 Task: Create in the project ToughWorks and in the Backlog issue 'Create a feature for users to track their fitness and health data' a child issue 'Kubernetes cluster workload balancing remediation and testing', and assign it to team member softage.2@softage.net.
Action: Mouse moved to (202, 56)
Screenshot: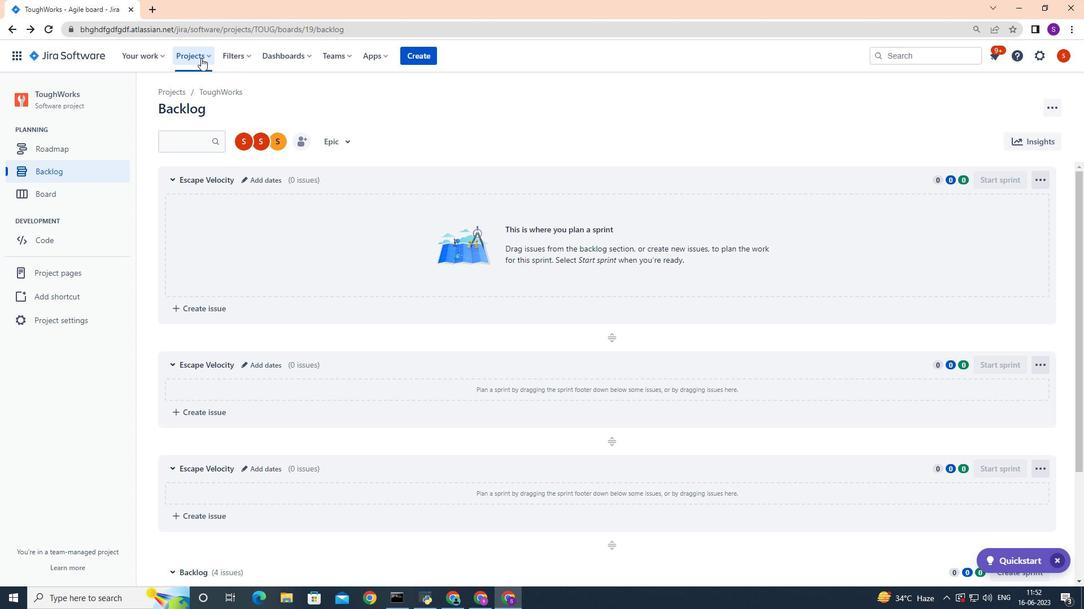 
Action: Mouse pressed left at (202, 56)
Screenshot: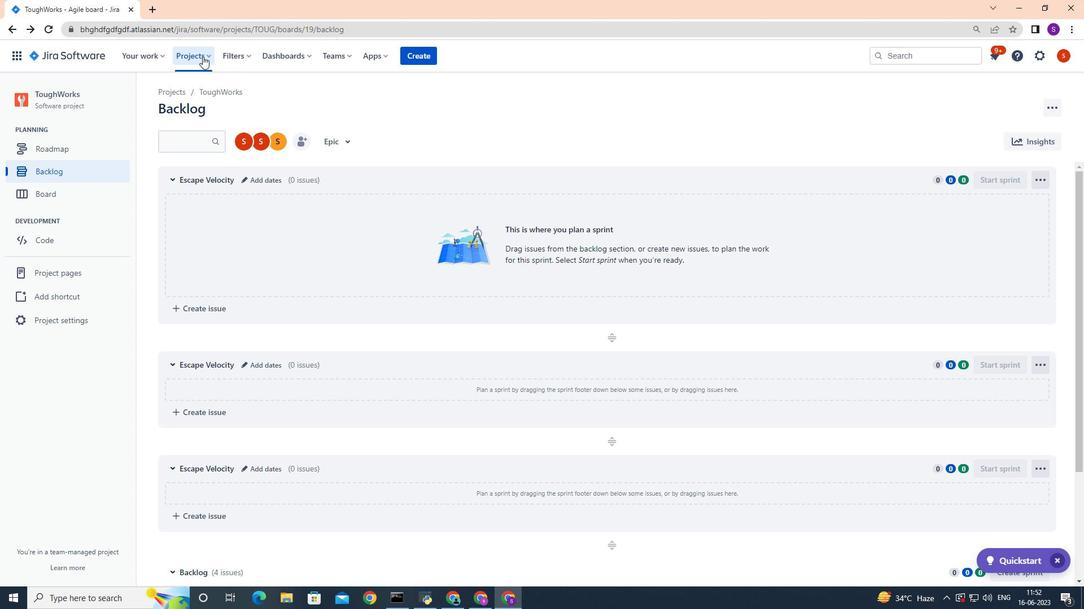 
Action: Mouse moved to (228, 101)
Screenshot: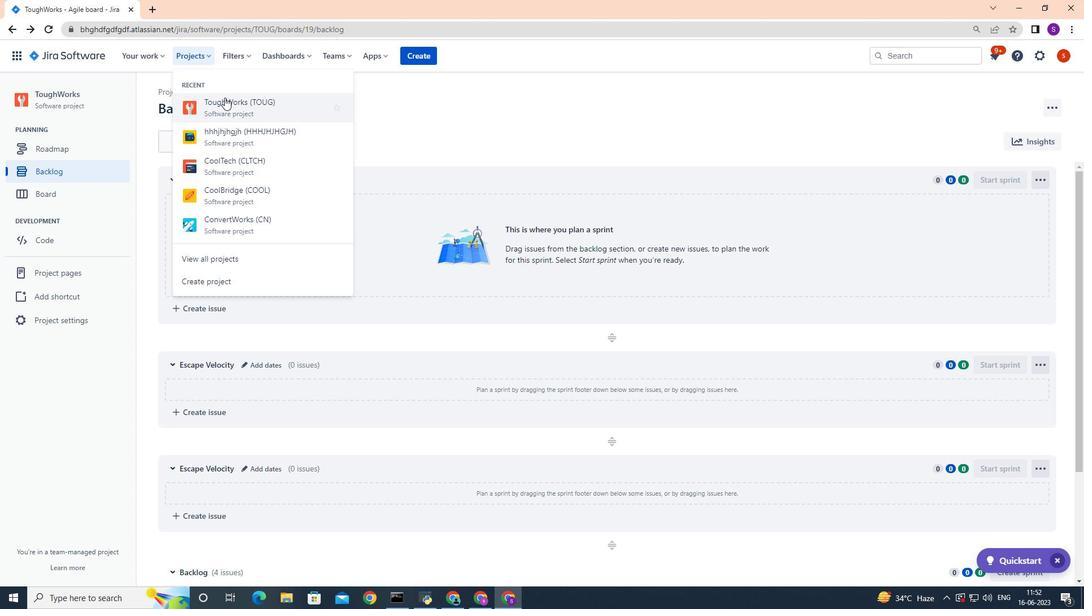 
Action: Mouse pressed left at (228, 101)
Screenshot: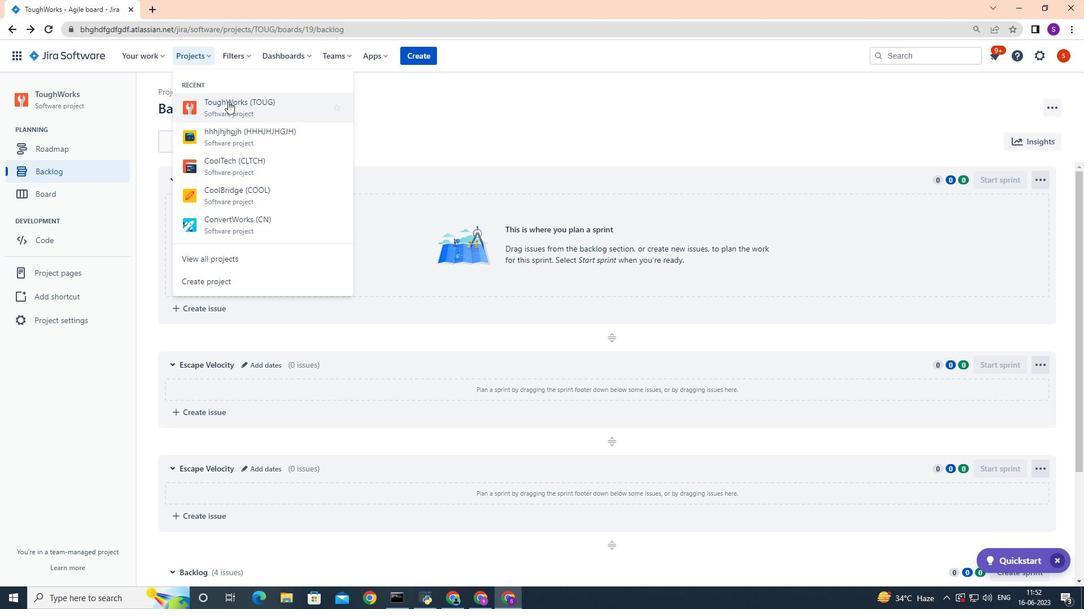 
Action: Mouse moved to (80, 171)
Screenshot: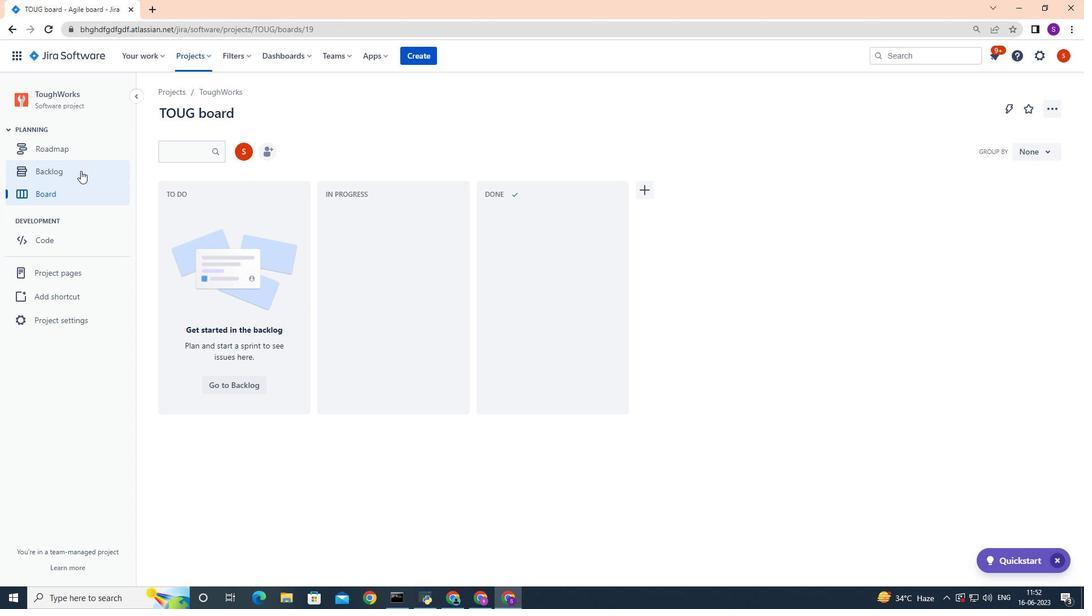 
Action: Mouse pressed left at (80, 171)
Screenshot: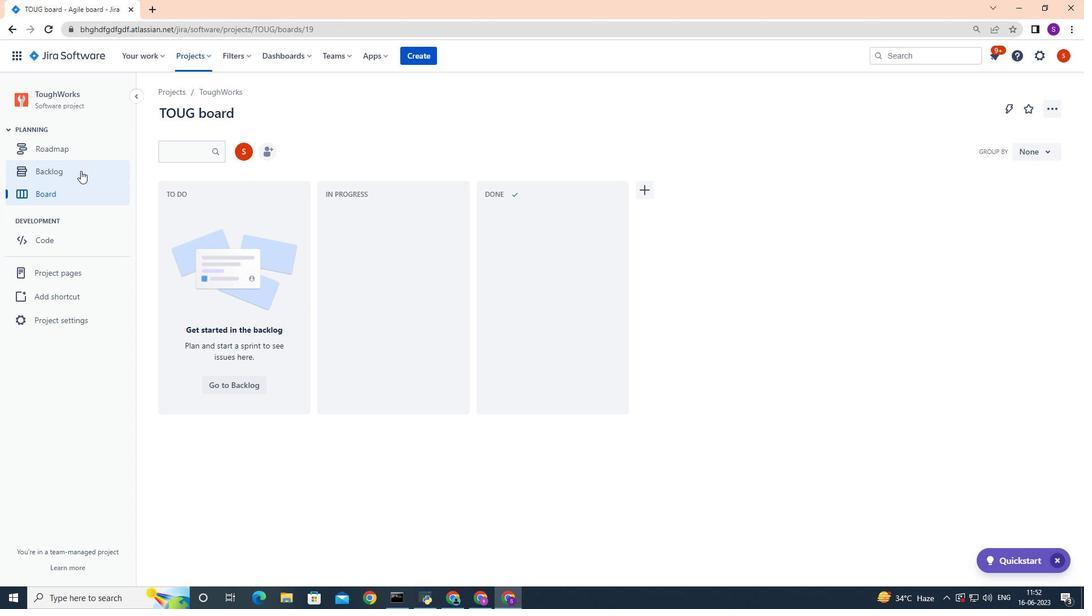 
Action: Mouse moved to (316, 363)
Screenshot: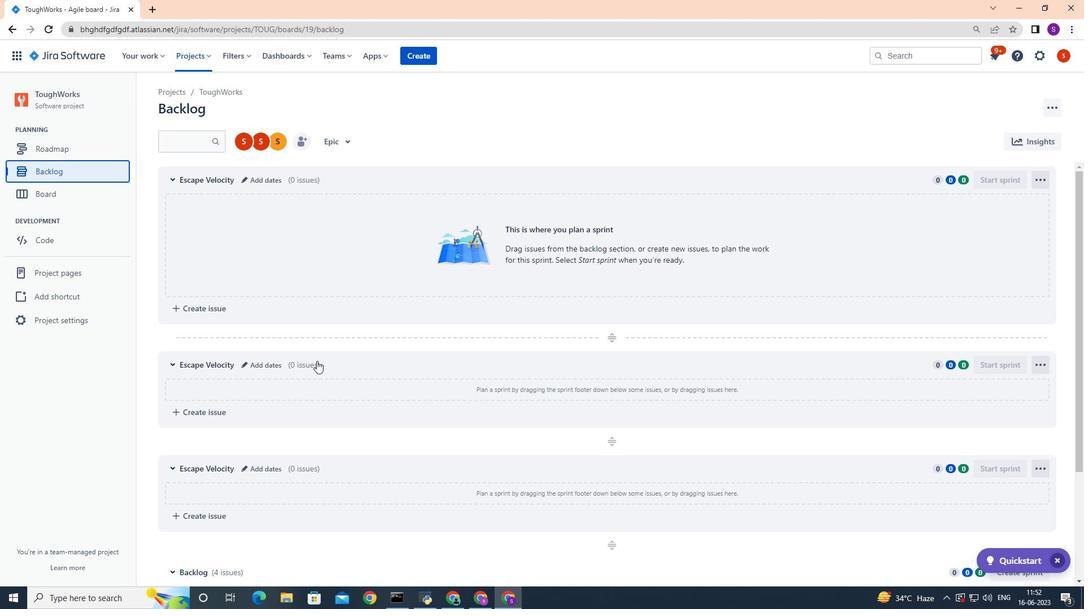 
Action: Mouse scrolled (316, 362) with delta (0, 0)
Screenshot: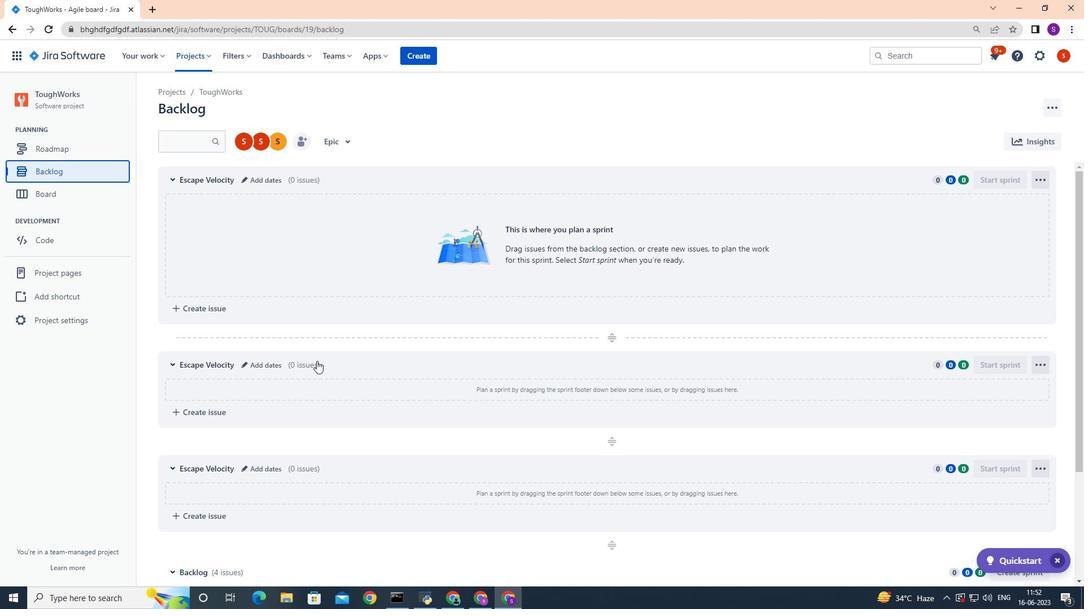 
Action: Mouse moved to (315, 363)
Screenshot: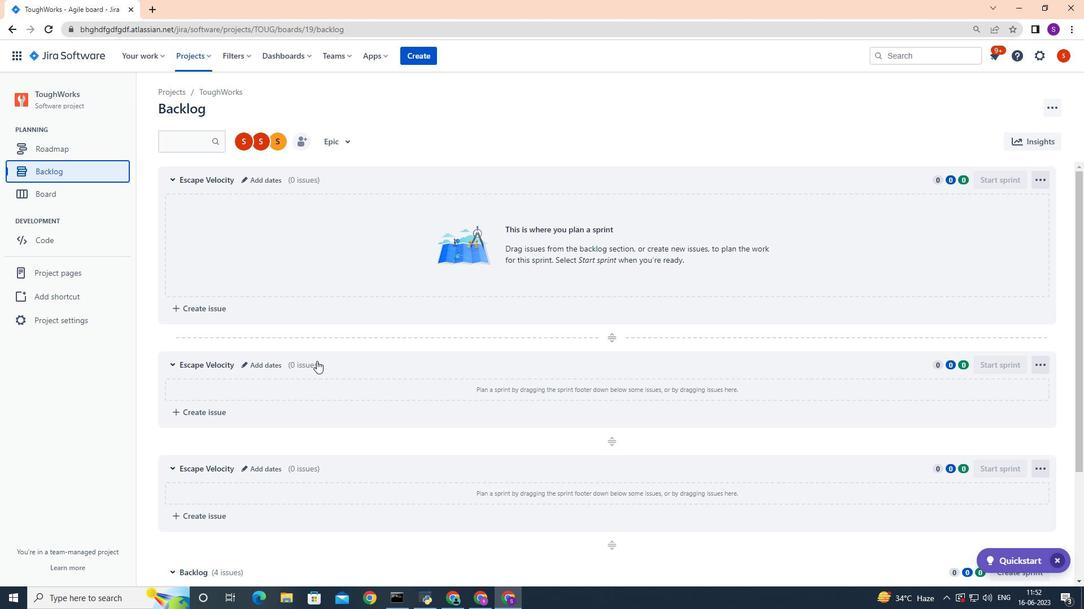 
Action: Mouse scrolled (315, 363) with delta (0, 0)
Screenshot: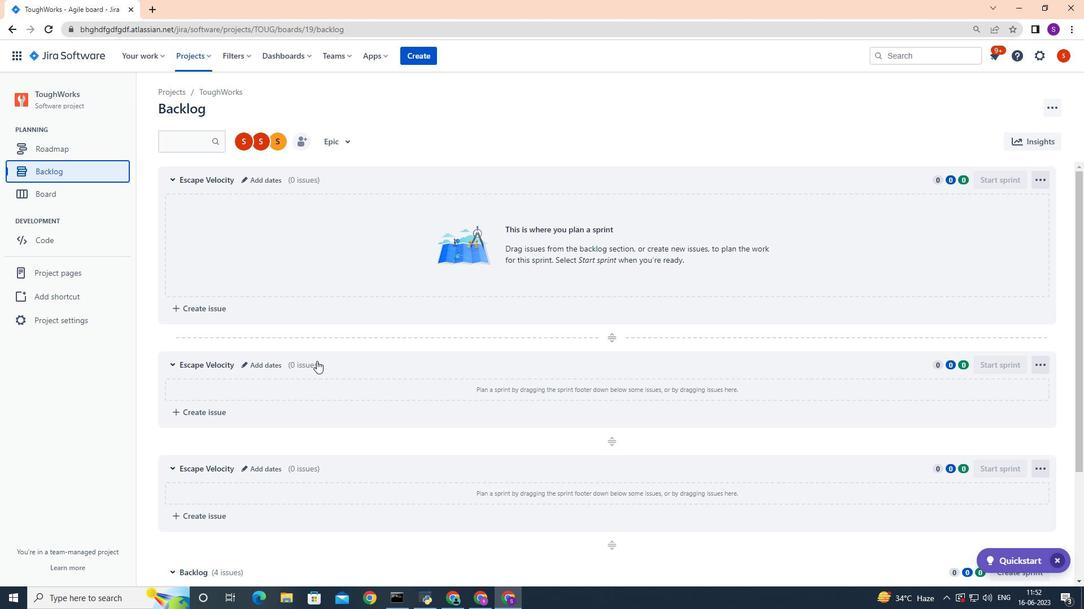 
Action: Mouse moved to (315, 364)
Screenshot: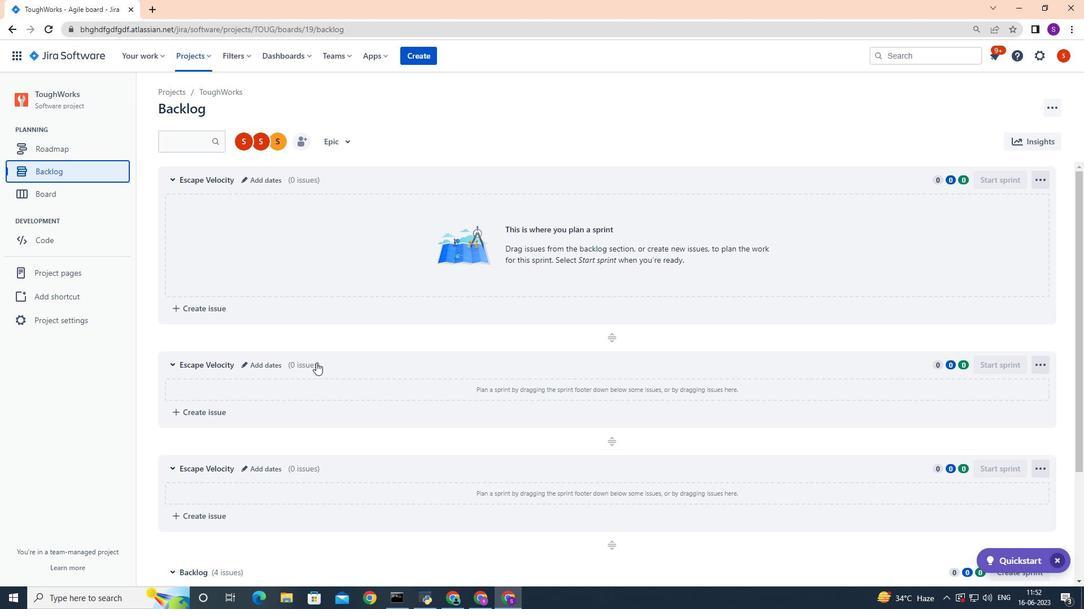
Action: Mouse scrolled (315, 364) with delta (0, 0)
Screenshot: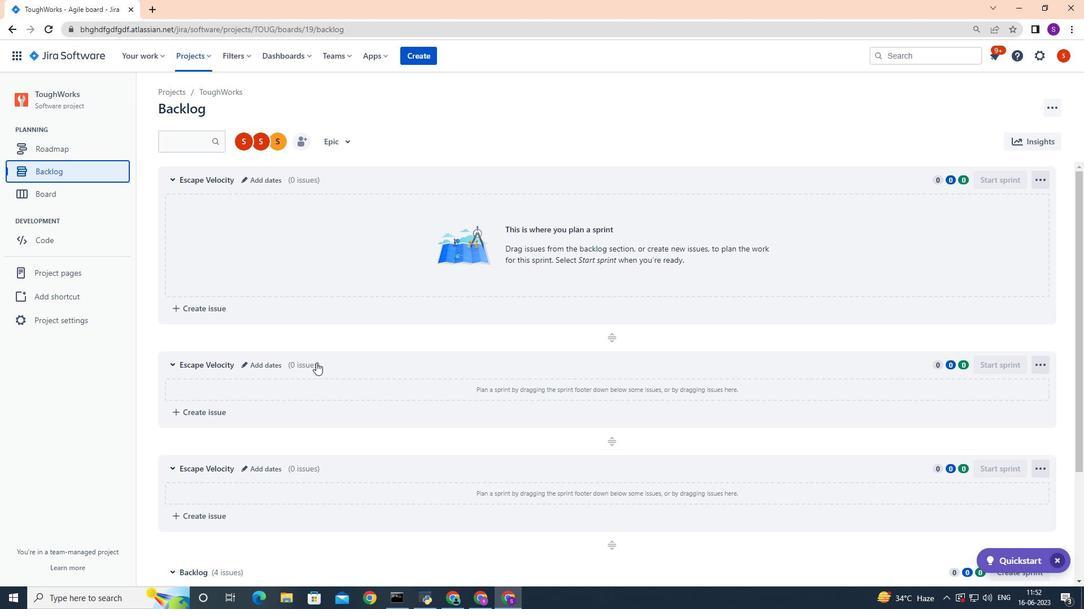 
Action: Mouse moved to (315, 364)
Screenshot: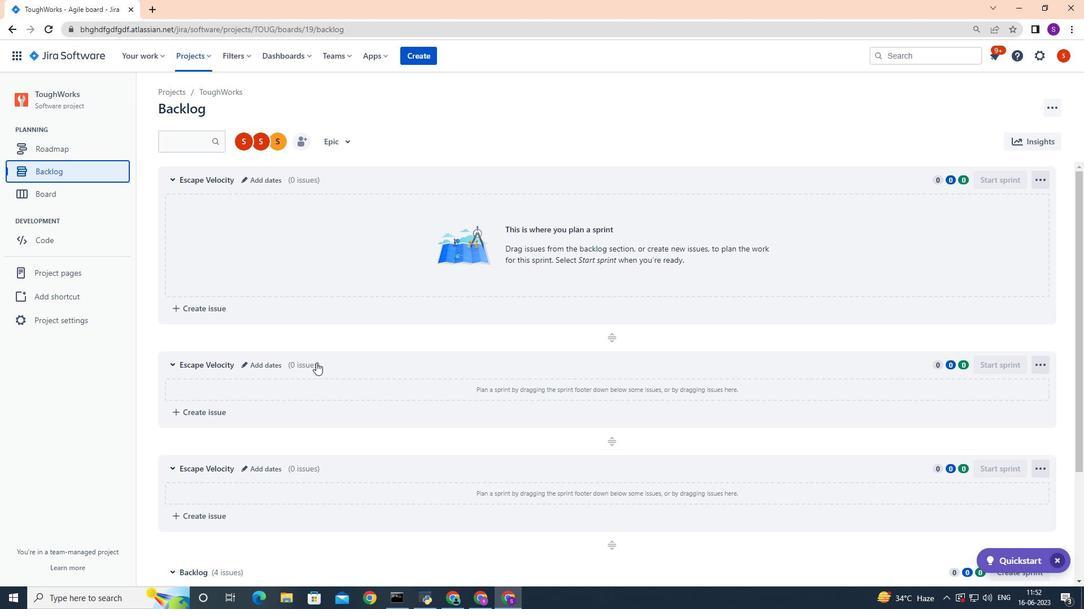
Action: Mouse scrolled (315, 364) with delta (0, 0)
Screenshot: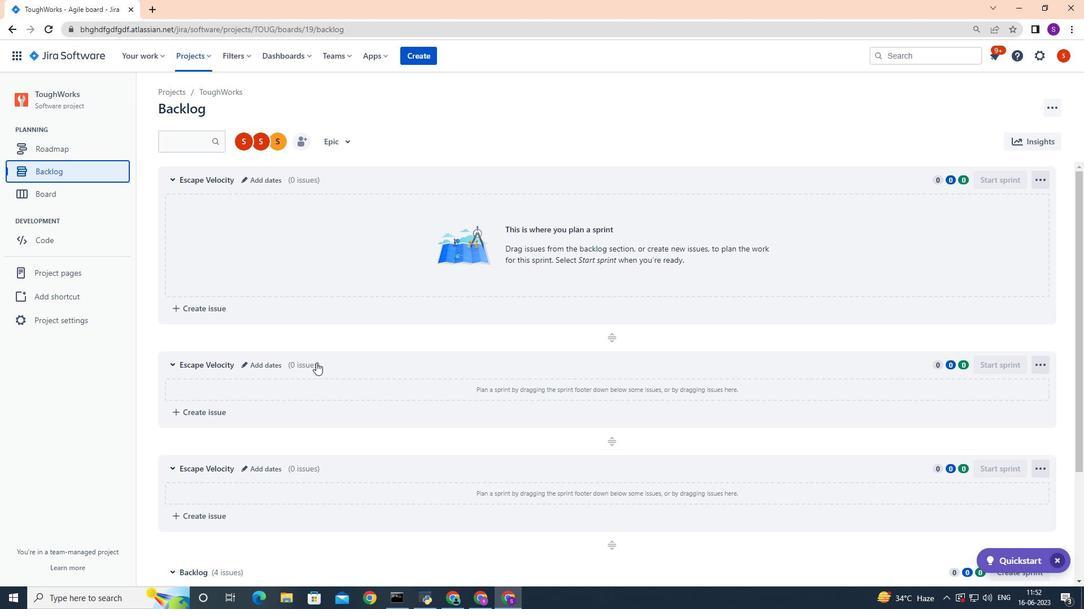 
Action: Mouse scrolled (315, 364) with delta (0, 0)
Screenshot: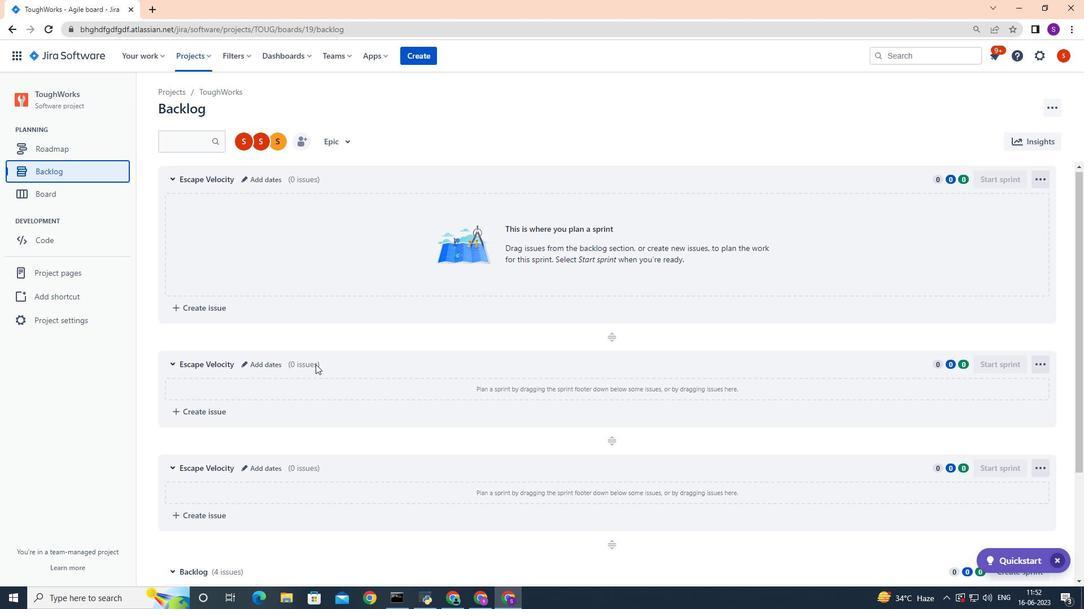 
Action: Mouse moved to (625, 473)
Screenshot: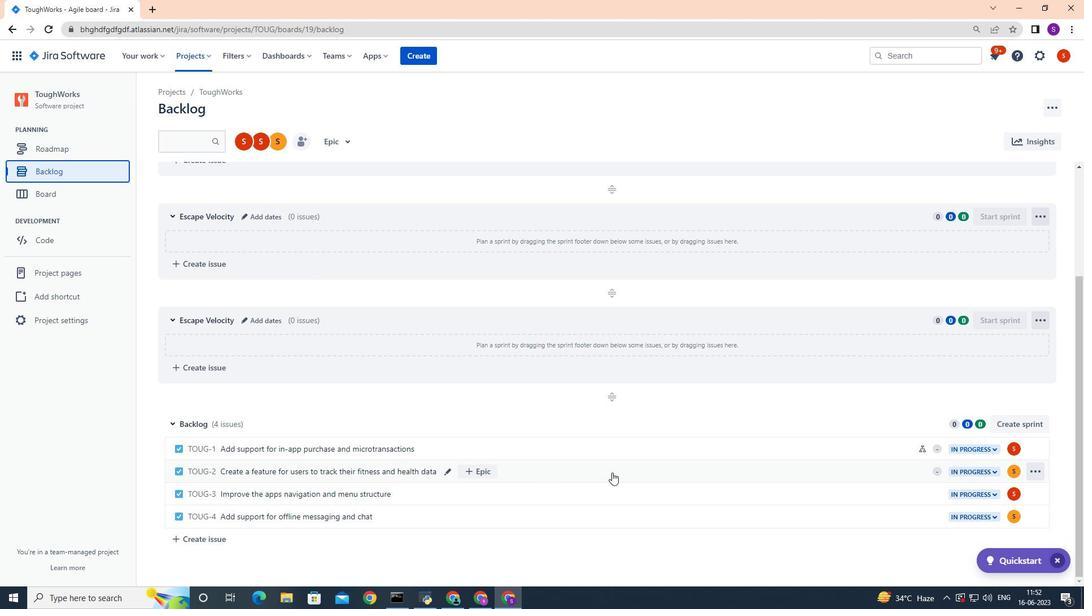 
Action: Mouse pressed left at (625, 473)
Screenshot: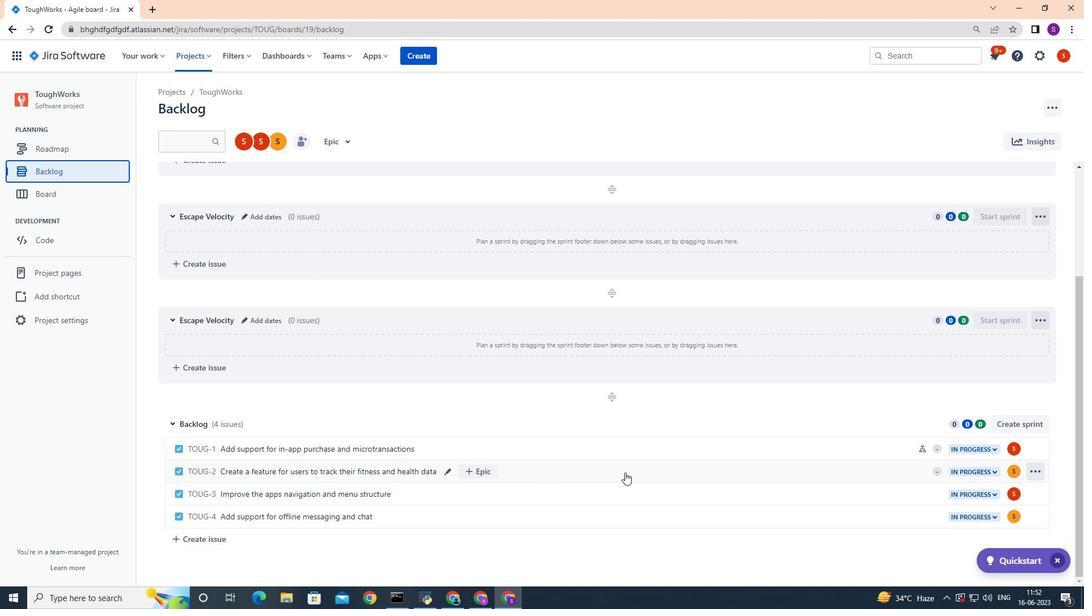 
Action: Mouse moved to (882, 239)
Screenshot: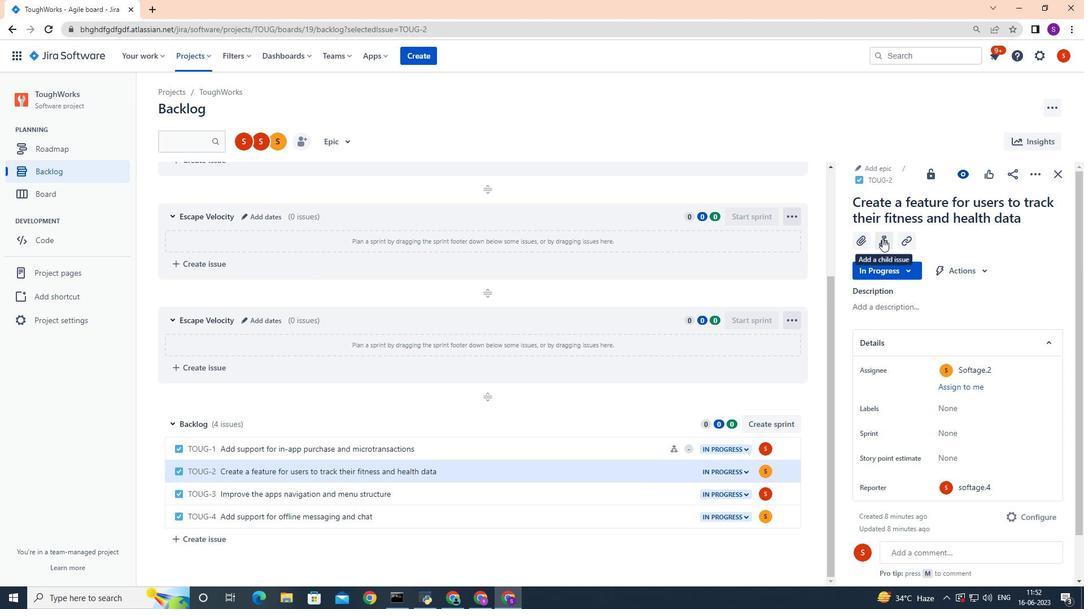 
Action: Mouse pressed left at (882, 239)
Screenshot: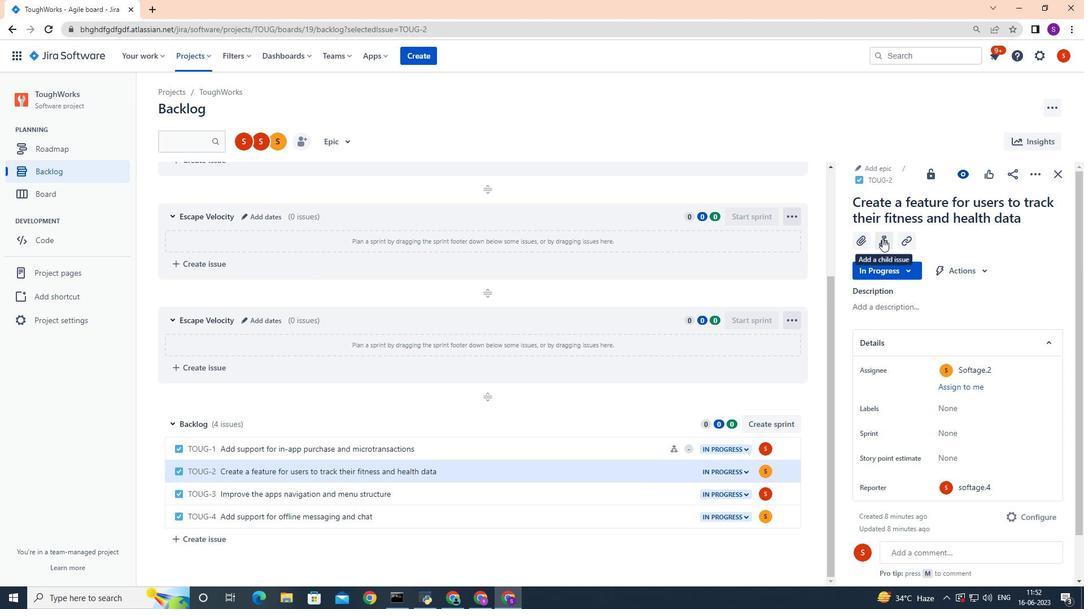 
Action: Mouse moved to (771, 349)
Screenshot: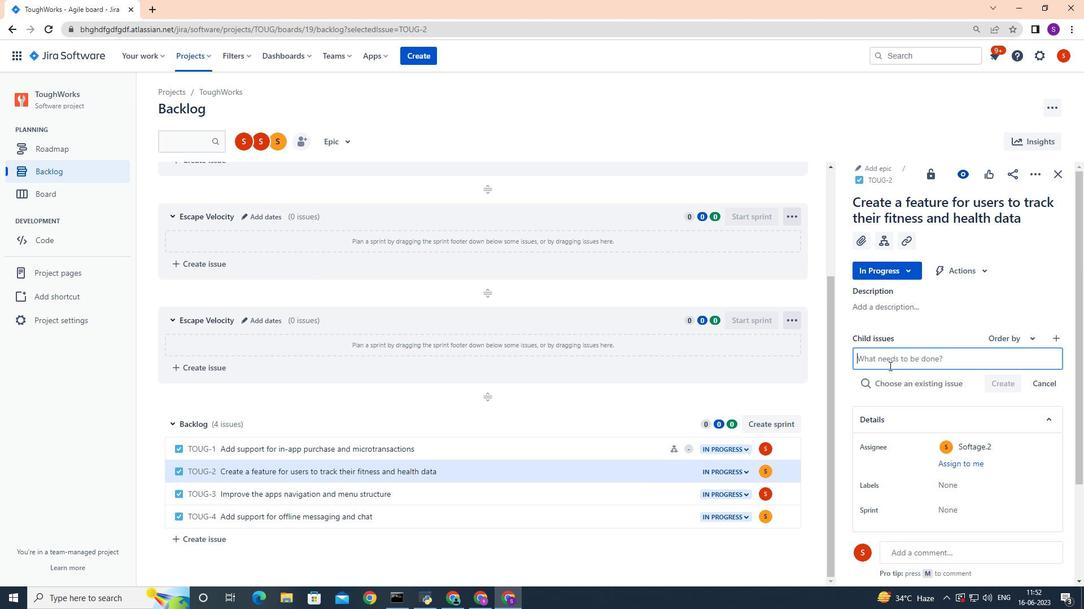 
Action: Key pressed <Key.shift><Key.shift><Key.shift>Kubernetes<Key.space>cluster<Key.space>workload<Key.space>balancing<Key.space>remediation<Key.space>and<Key.space>testing<Key.enter>
Screenshot: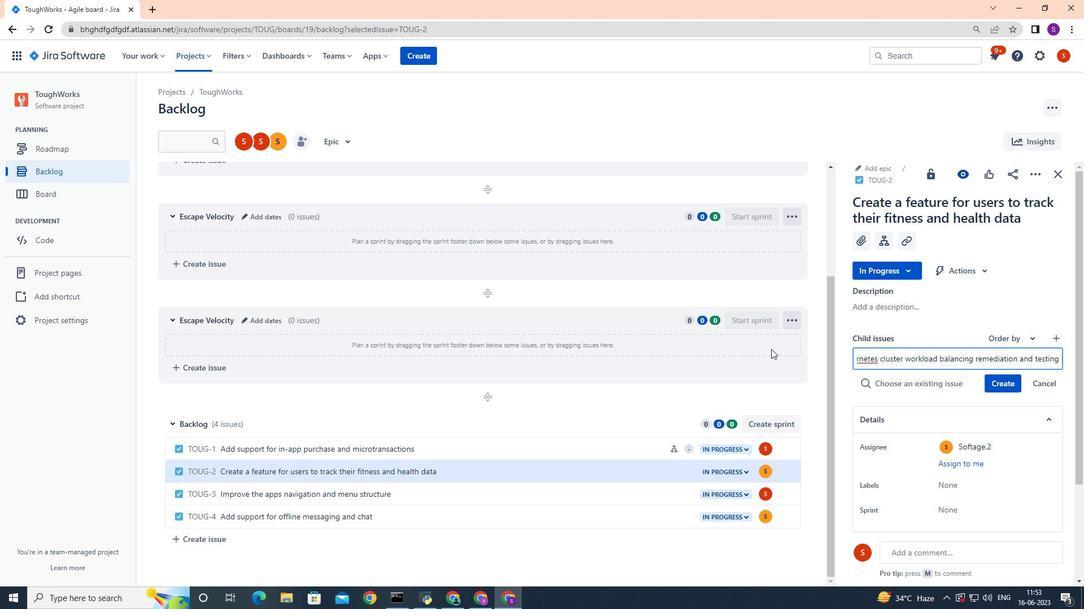 
Action: Mouse moved to (1014, 364)
Screenshot: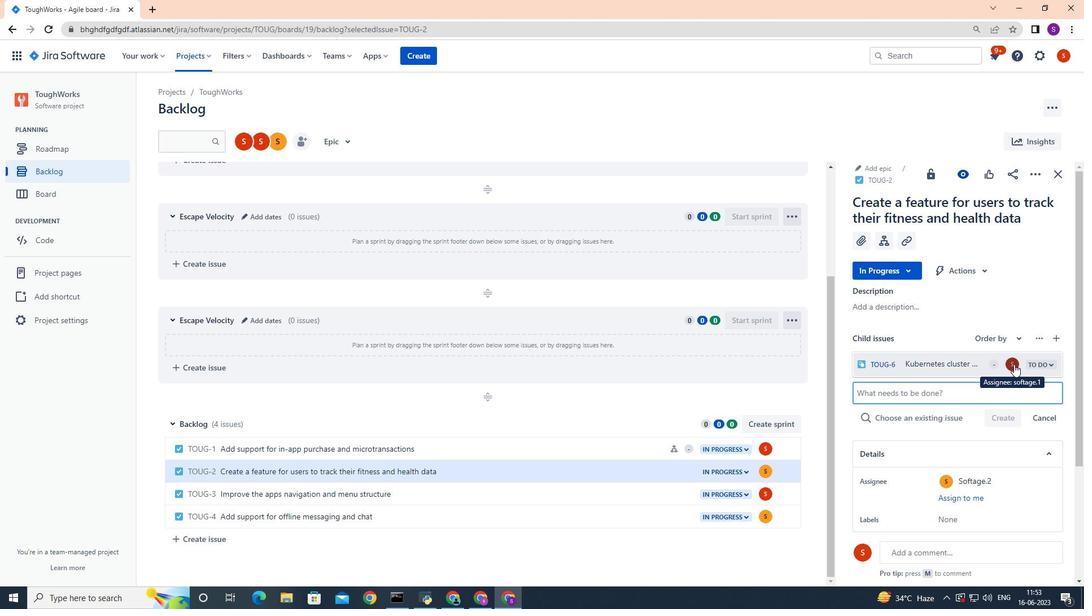 
Action: Mouse pressed left at (1014, 364)
Screenshot: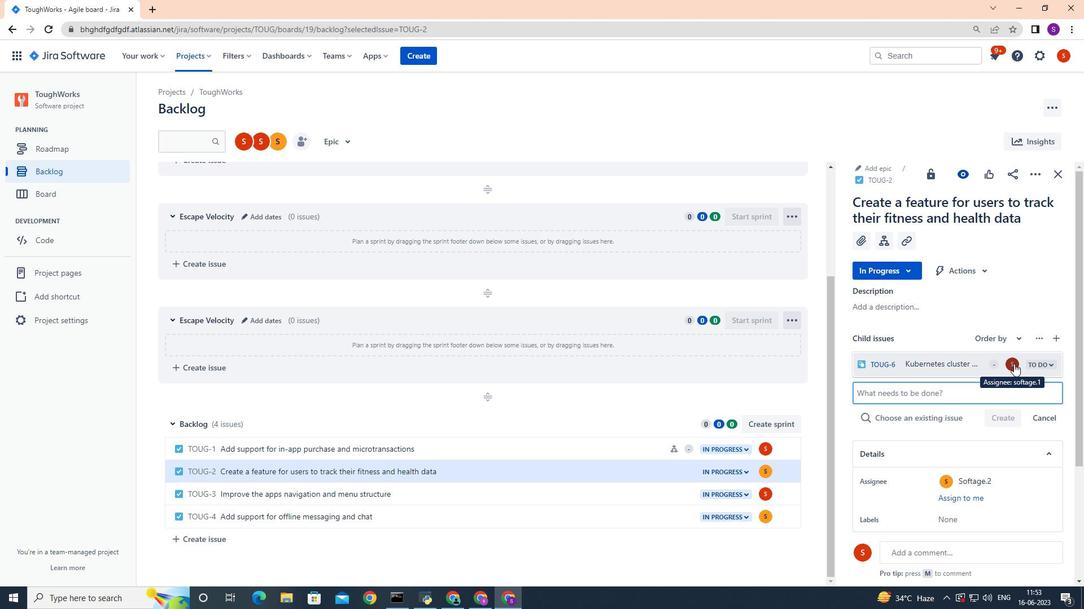 
Action: Mouse moved to (958, 388)
Screenshot: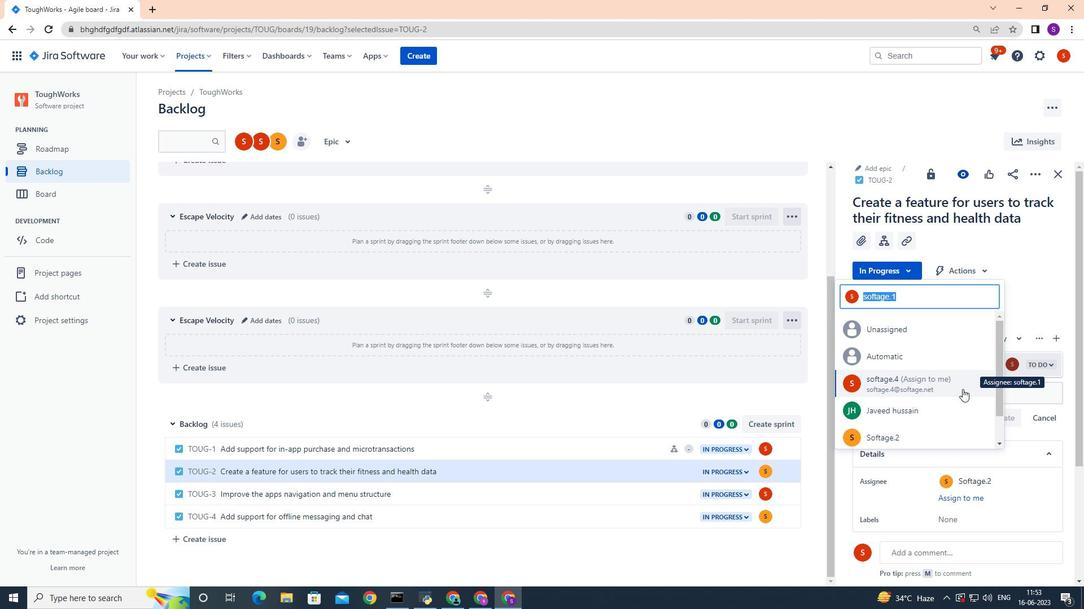 
Action: Key pressed softage.2
Screenshot: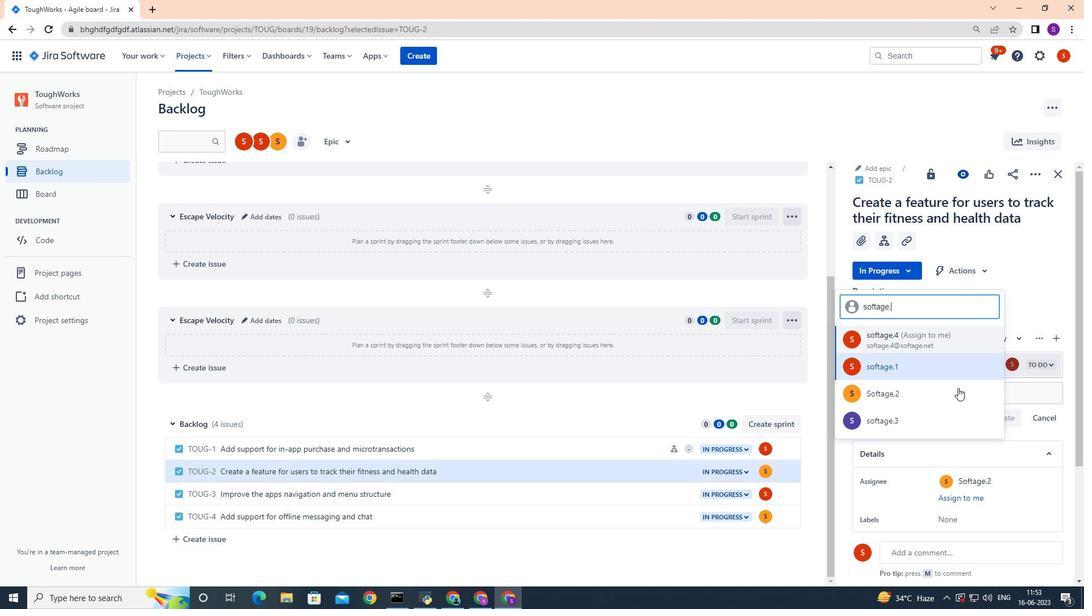 
Action: Mouse moved to (937, 367)
Screenshot: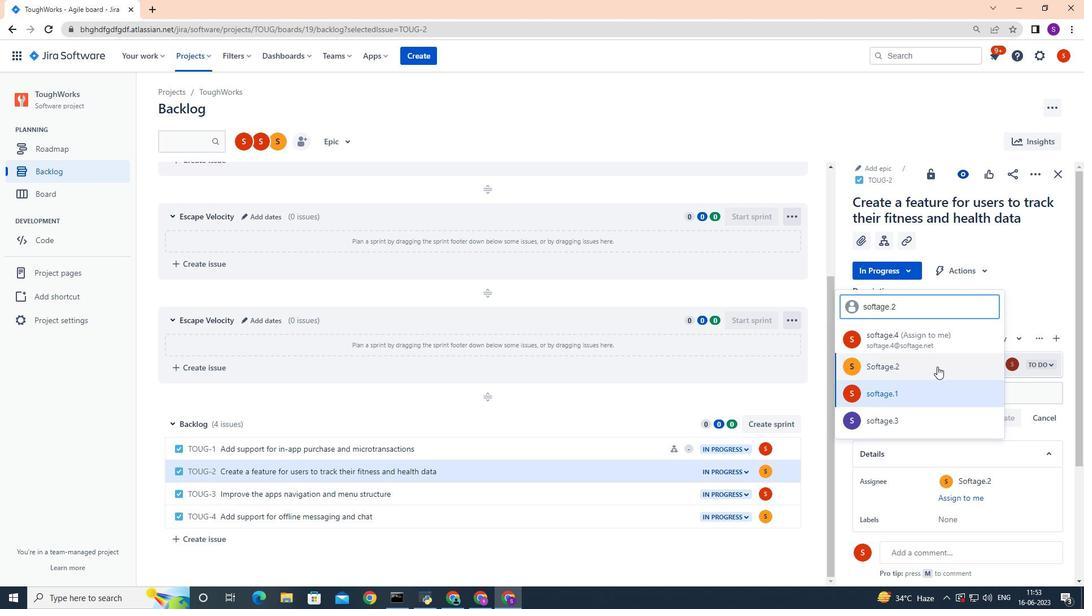 
Action: Mouse pressed left at (937, 367)
Screenshot: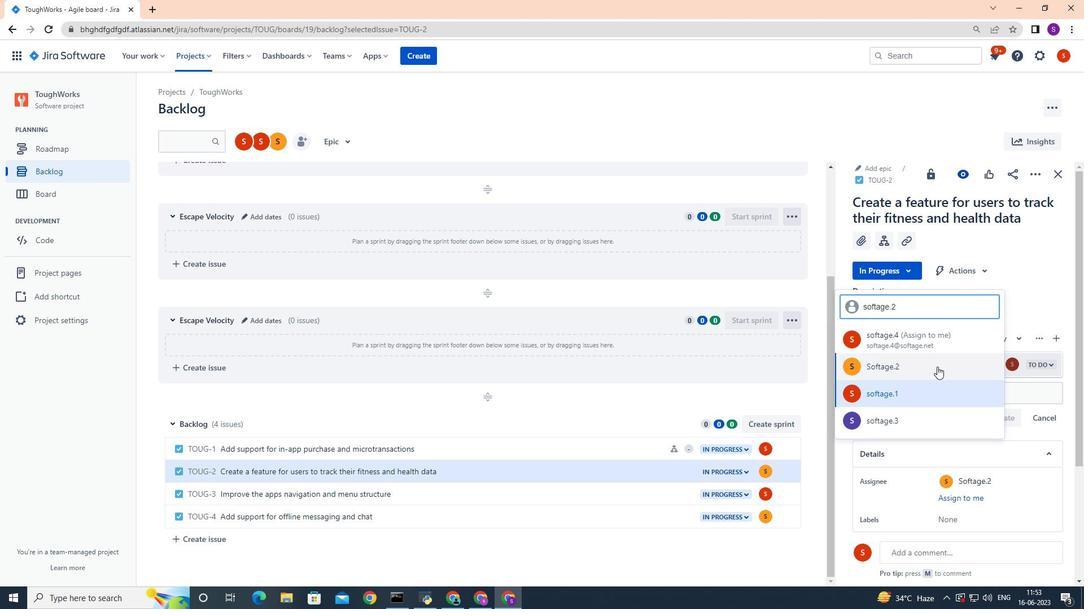 
Action: Mouse moved to (936, 367)
Screenshot: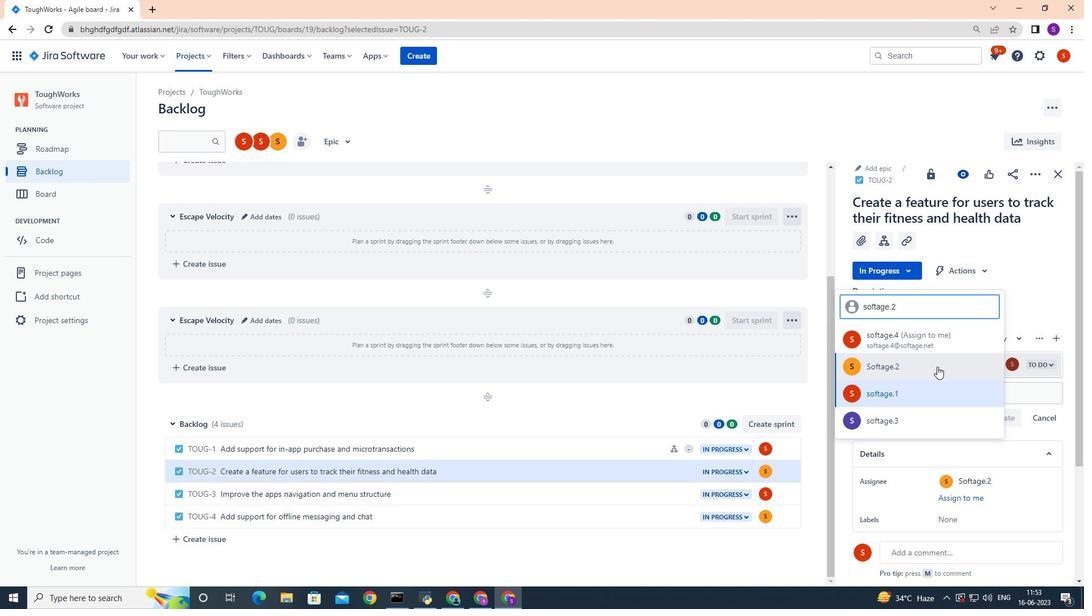 
